 Task: Add Choice Organics Organic Premium Japanese Green Tea to the cart.
Action: Mouse pressed left at (15, 86)
Screenshot: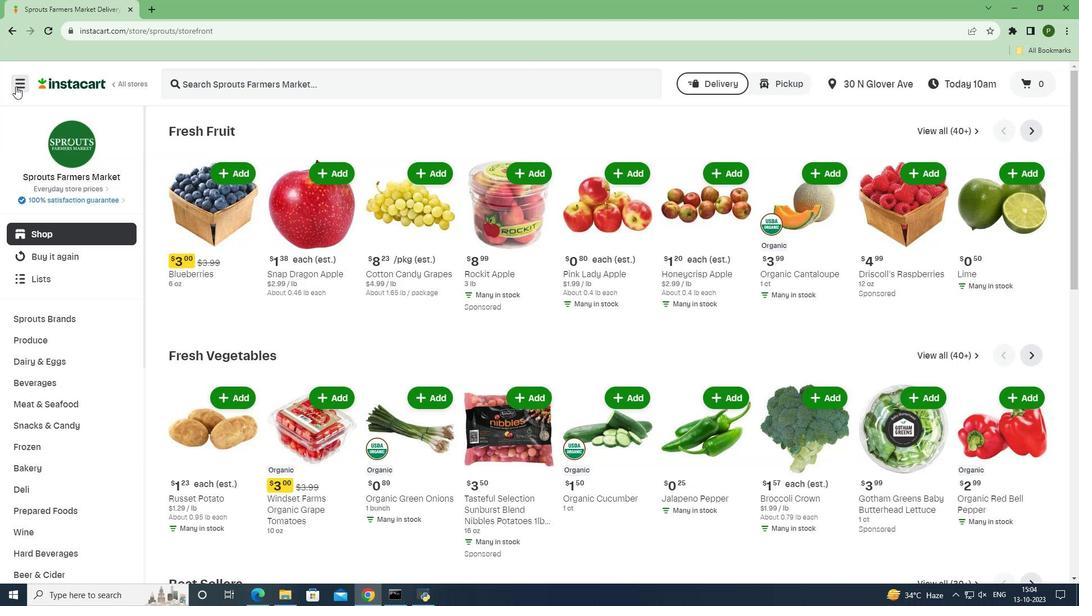 
Action: Mouse moved to (42, 292)
Screenshot: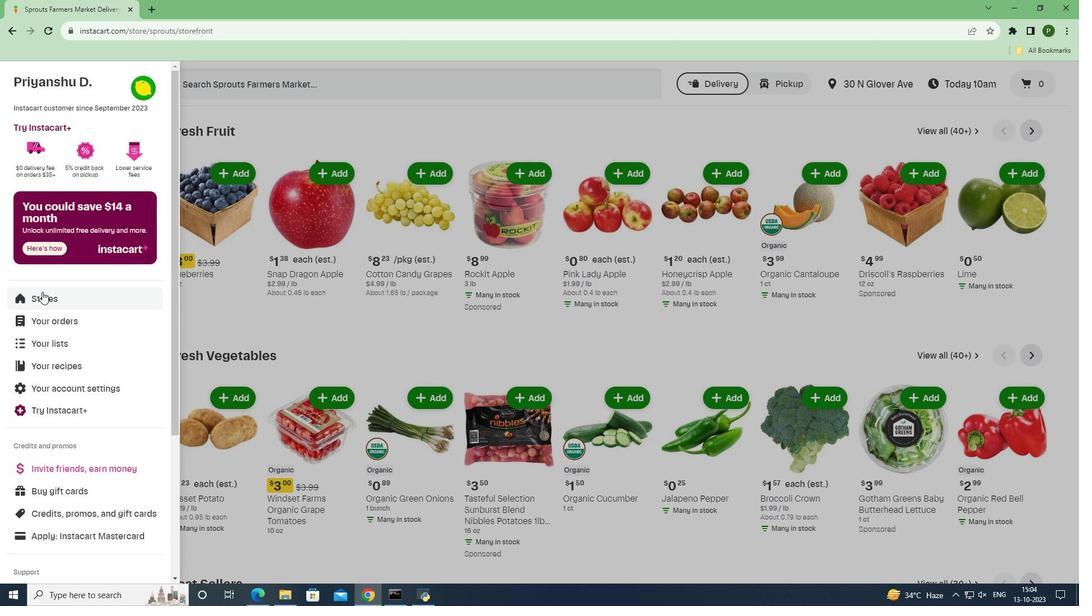 
Action: Mouse pressed left at (42, 292)
Screenshot: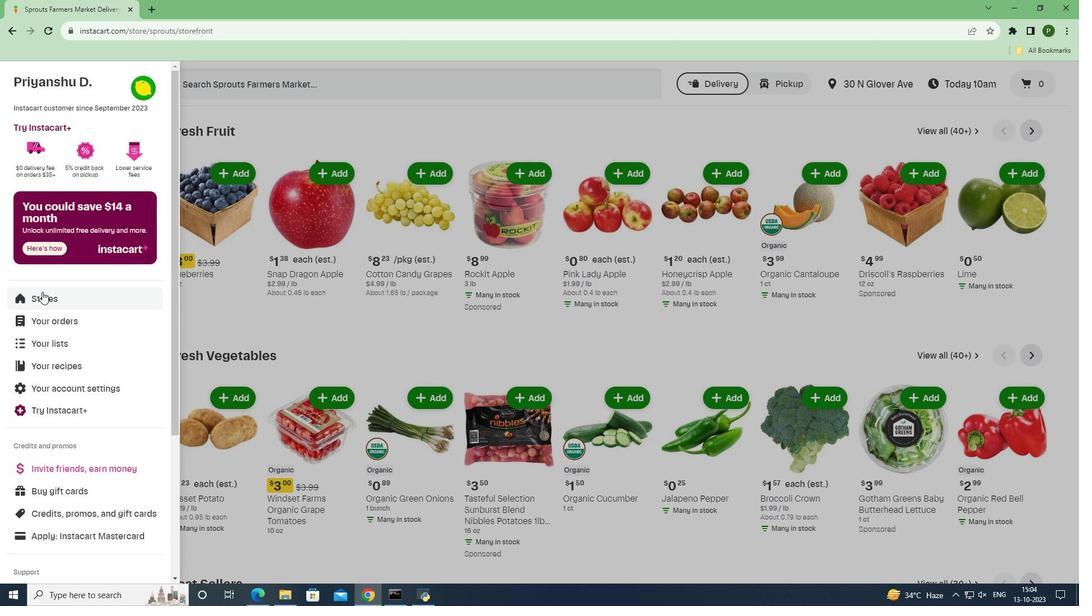 
Action: Mouse moved to (246, 123)
Screenshot: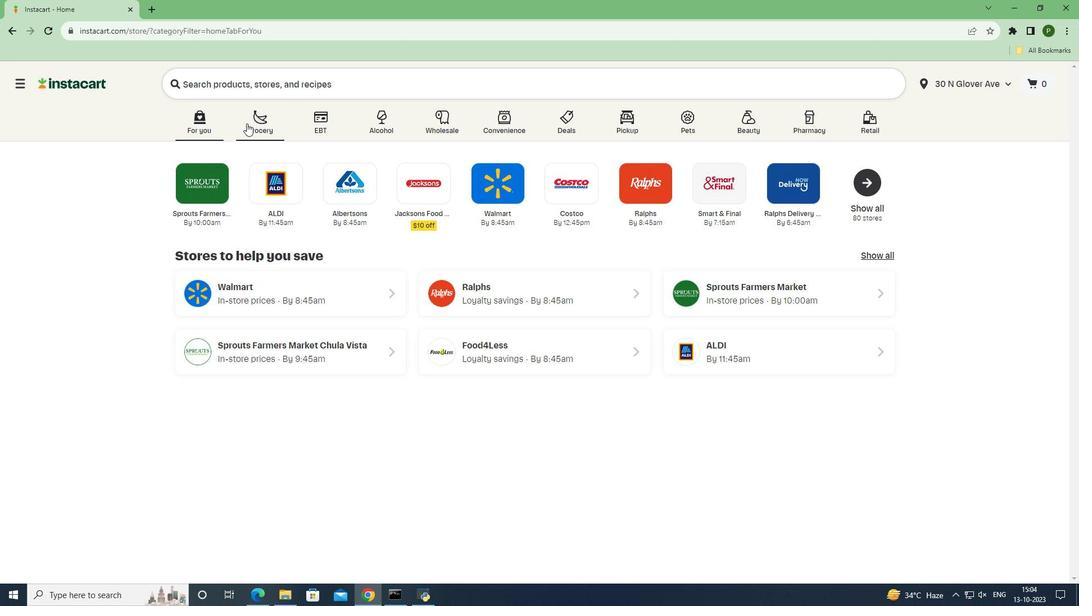 
Action: Mouse pressed left at (246, 123)
Screenshot: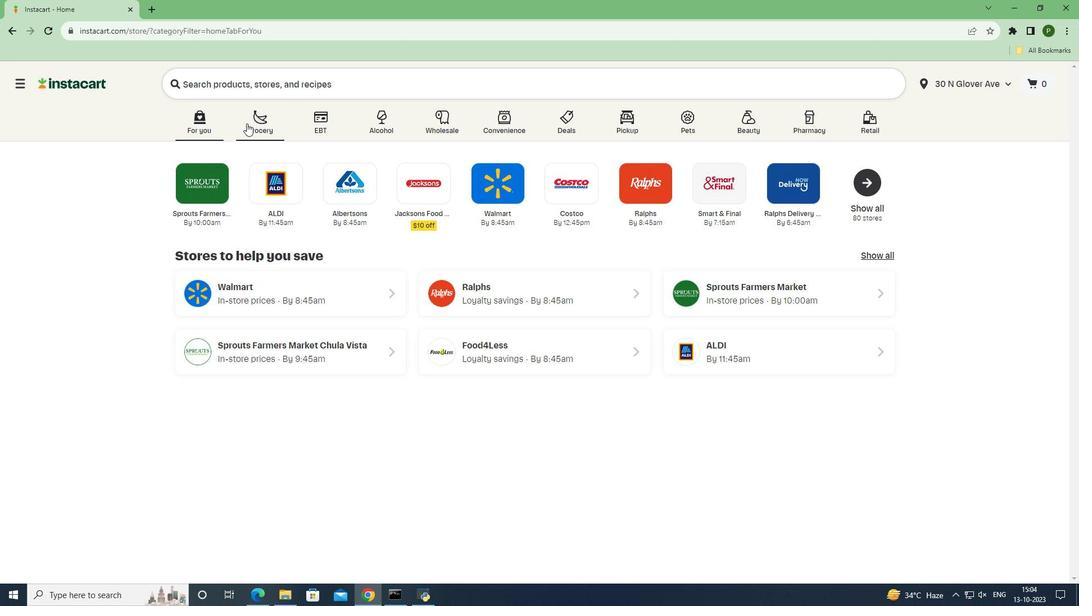 
Action: Mouse moved to (694, 261)
Screenshot: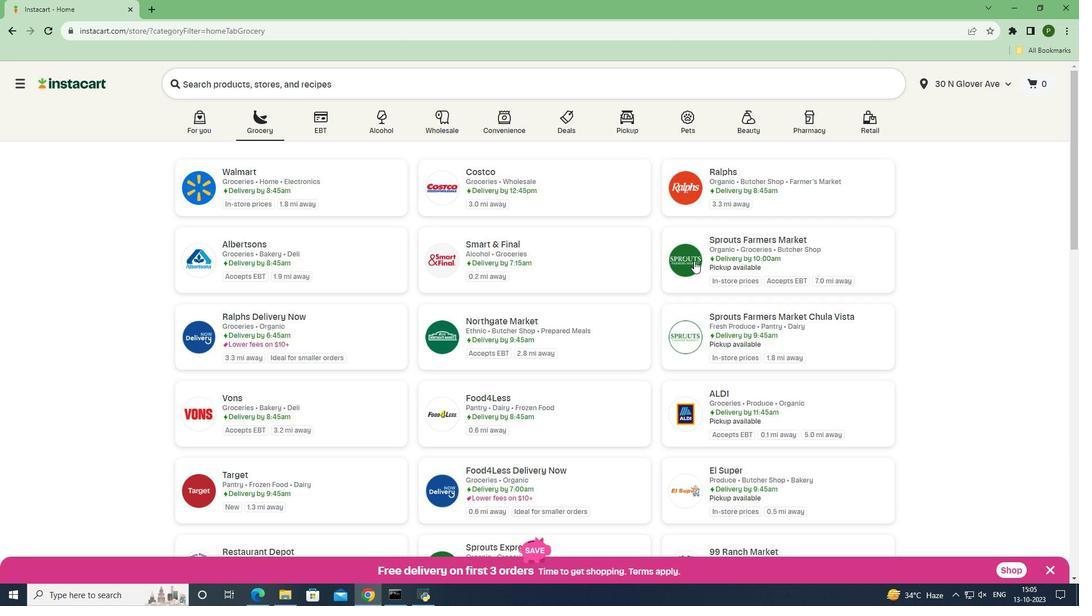 
Action: Mouse pressed left at (694, 261)
Screenshot: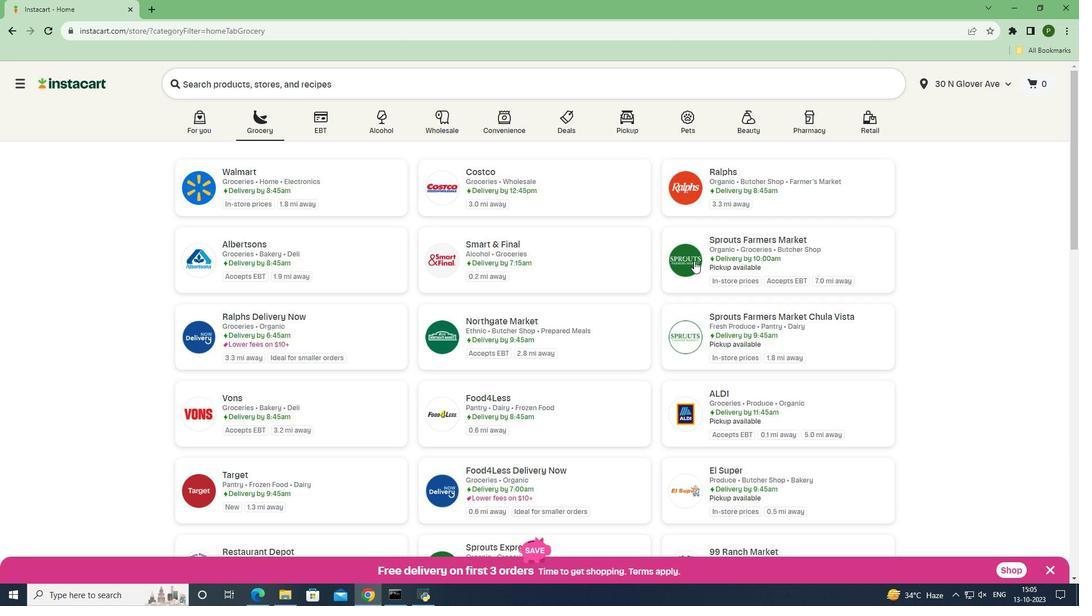
Action: Mouse moved to (71, 387)
Screenshot: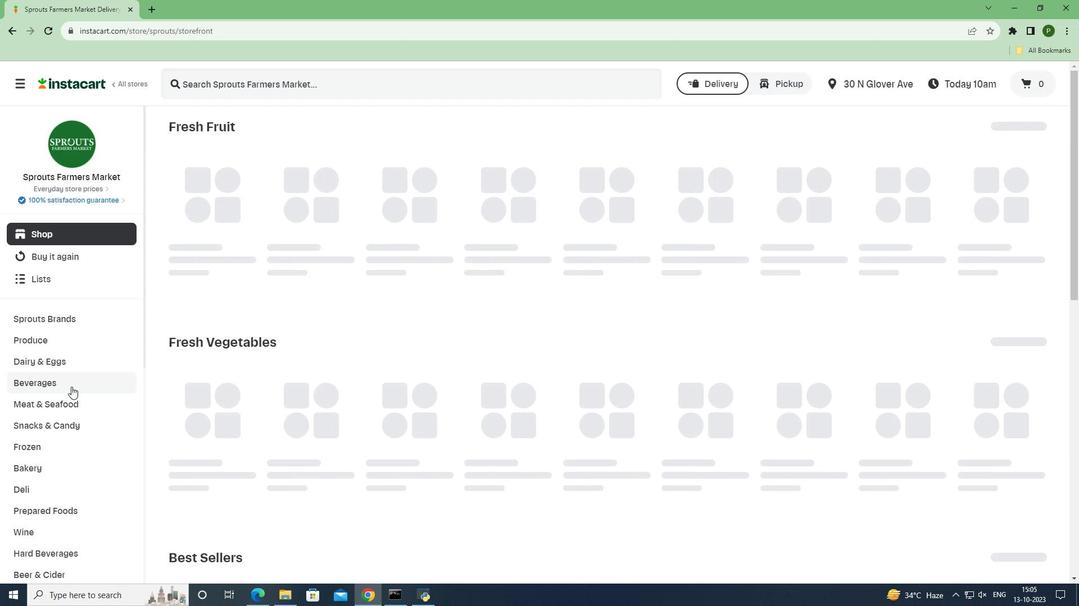 
Action: Mouse pressed left at (71, 387)
Screenshot: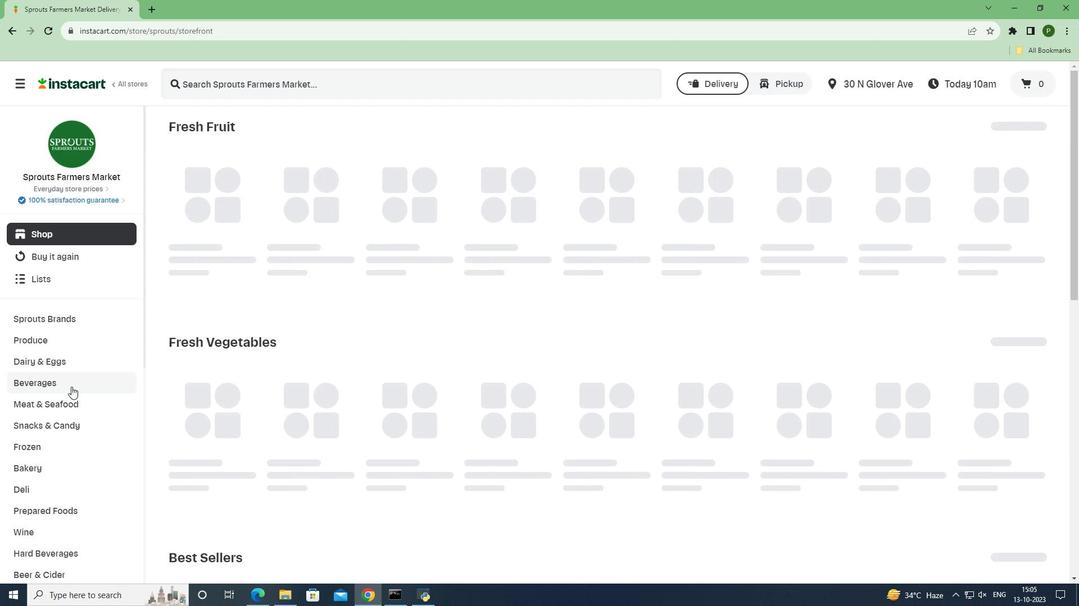
Action: Mouse moved to (978, 156)
Screenshot: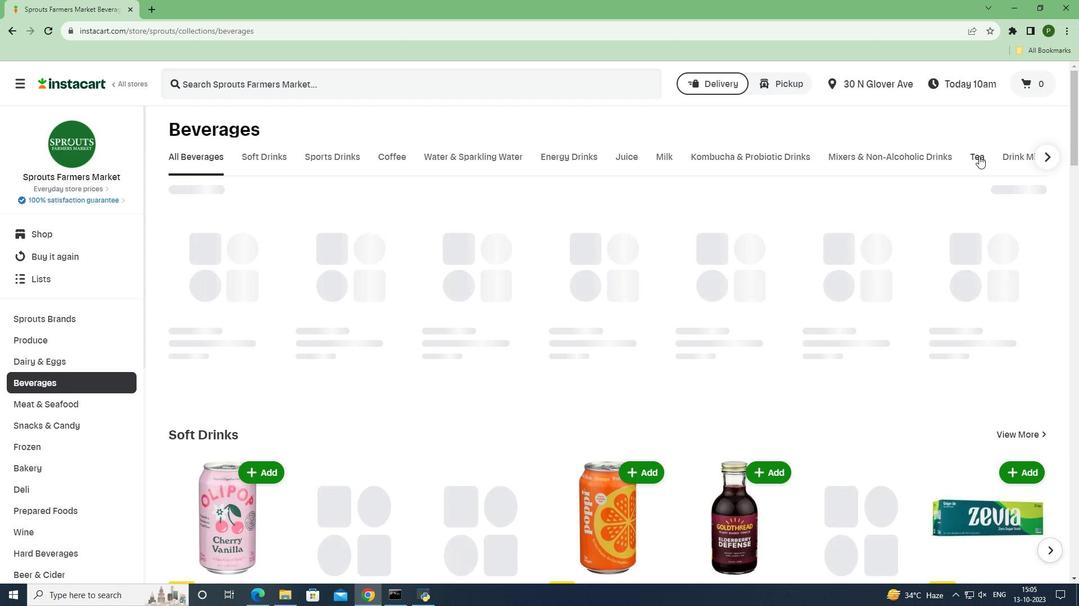 
Action: Mouse pressed left at (978, 156)
Screenshot: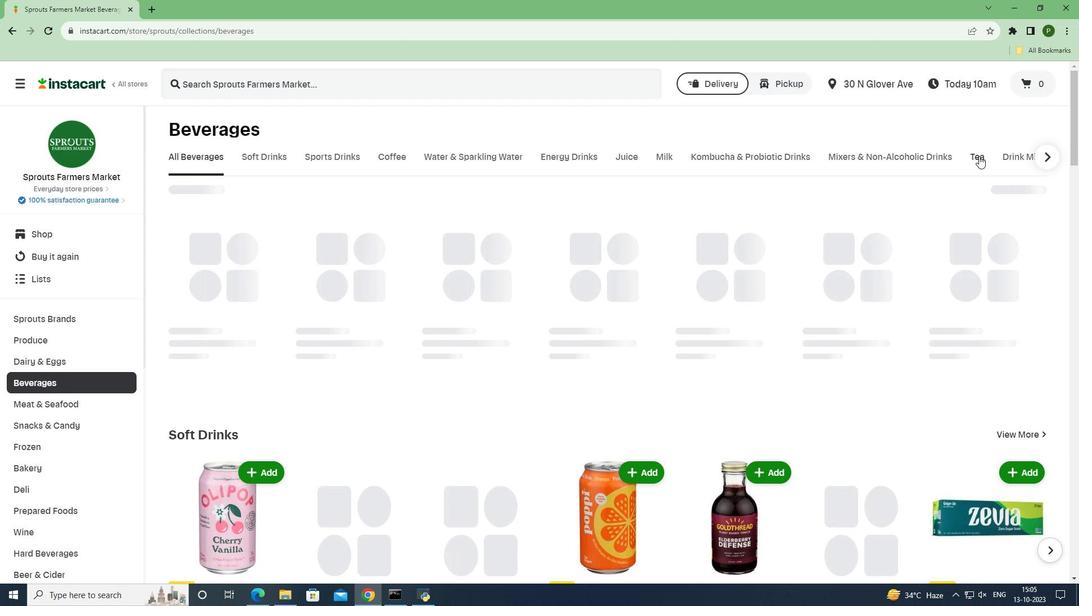 
Action: Mouse moved to (432, 89)
Screenshot: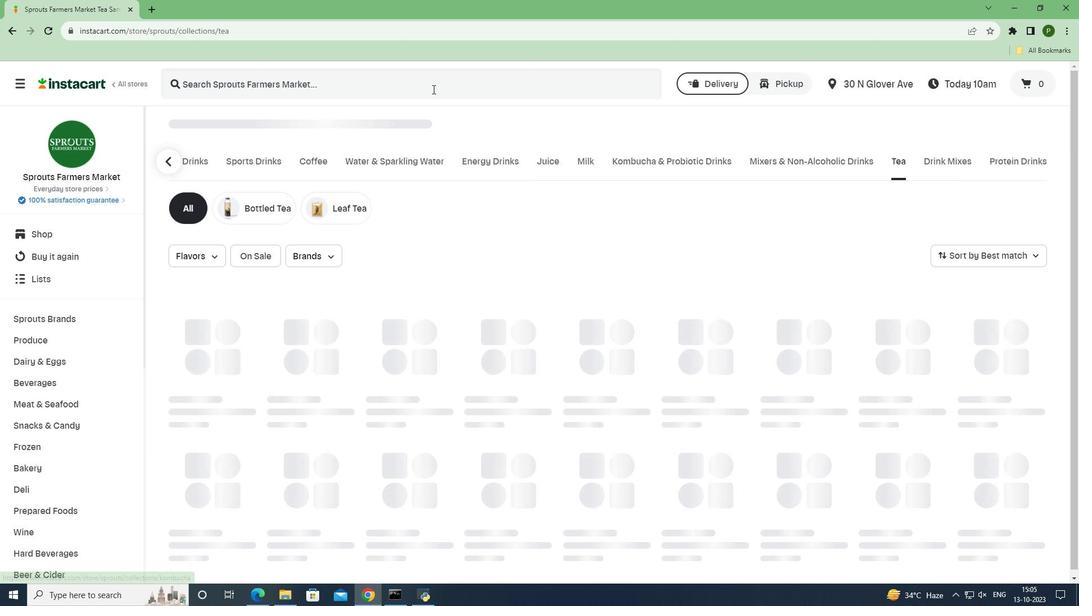 
Action: Mouse pressed left at (432, 89)
Screenshot: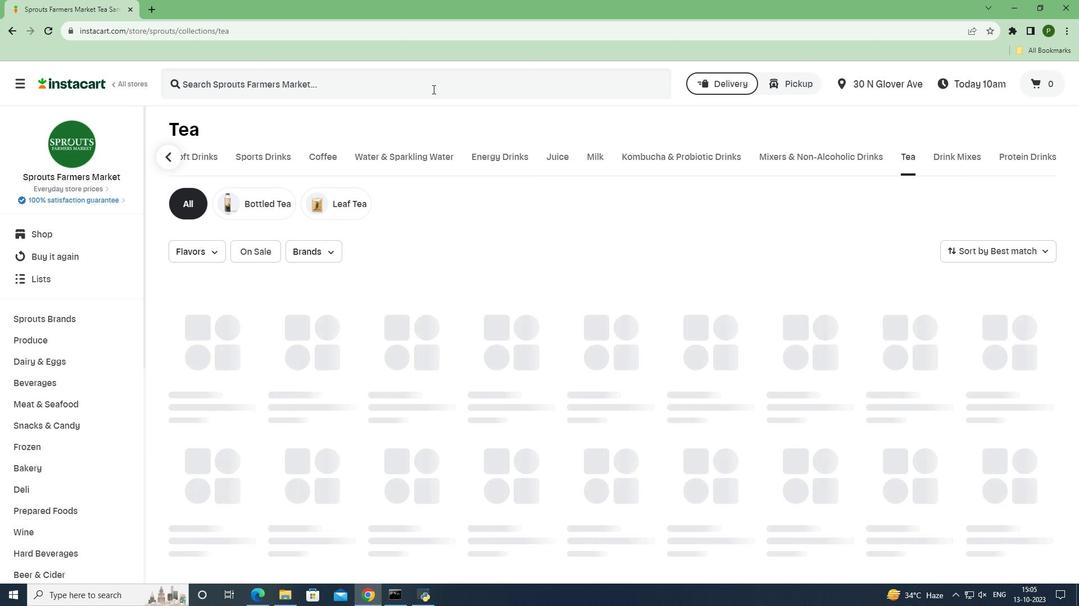 
Action: Key pressed <Key.caps_lock>C<Key.caps_lock>hoice<Key.space><Key.caps_lock>O<Key.caps_lock>rganics<Key.space><Key.caps_lock>O<Key.caps_lock>rganic<Key.space><Key.caps_lock>P<Key.caps_lock>remium<Key.space><Key.caps_lock>J<Key.caps_lock>apanese<Key.space><Key.caps_lock>G<Key.caps_lock>reen<Key.space><Key.caps_lock>T<Key.caps_lock>ea<Key.space><Key.enter>
Screenshot: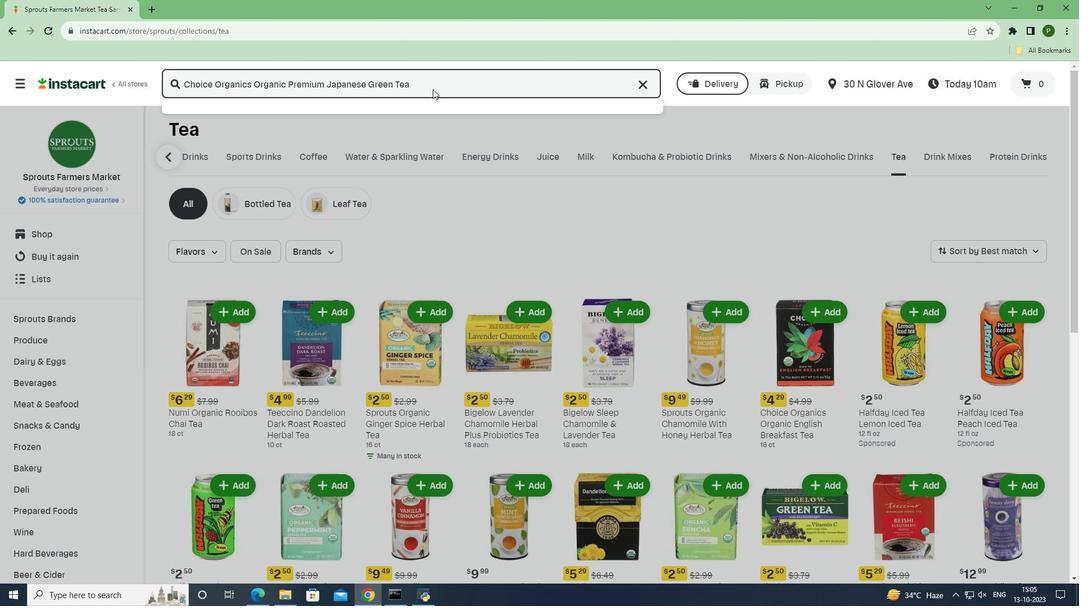 
Action: Mouse moved to (642, 198)
Screenshot: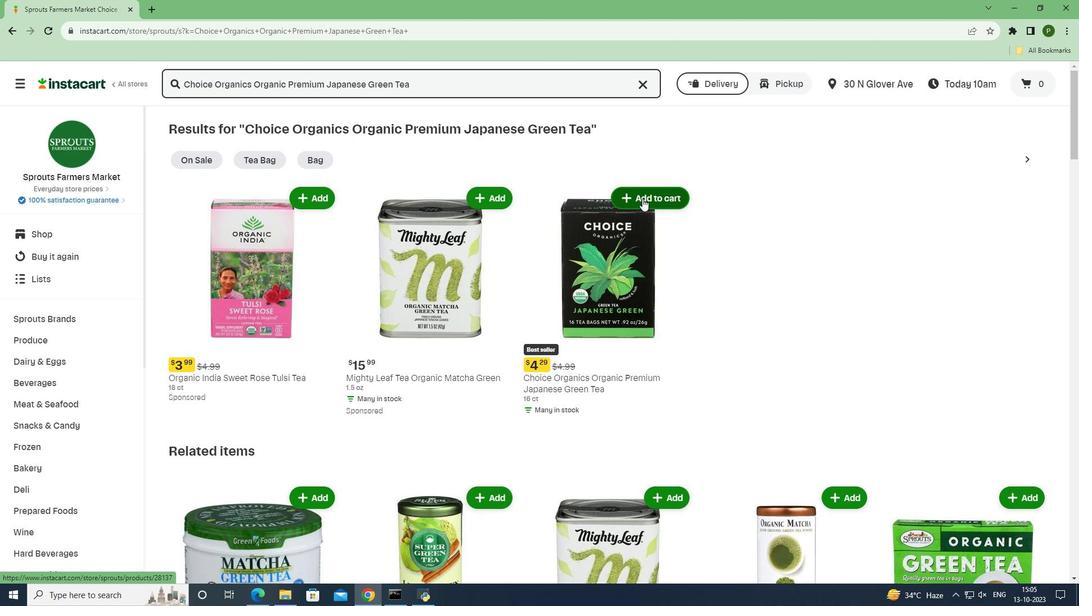 
Action: Mouse pressed left at (642, 198)
Screenshot: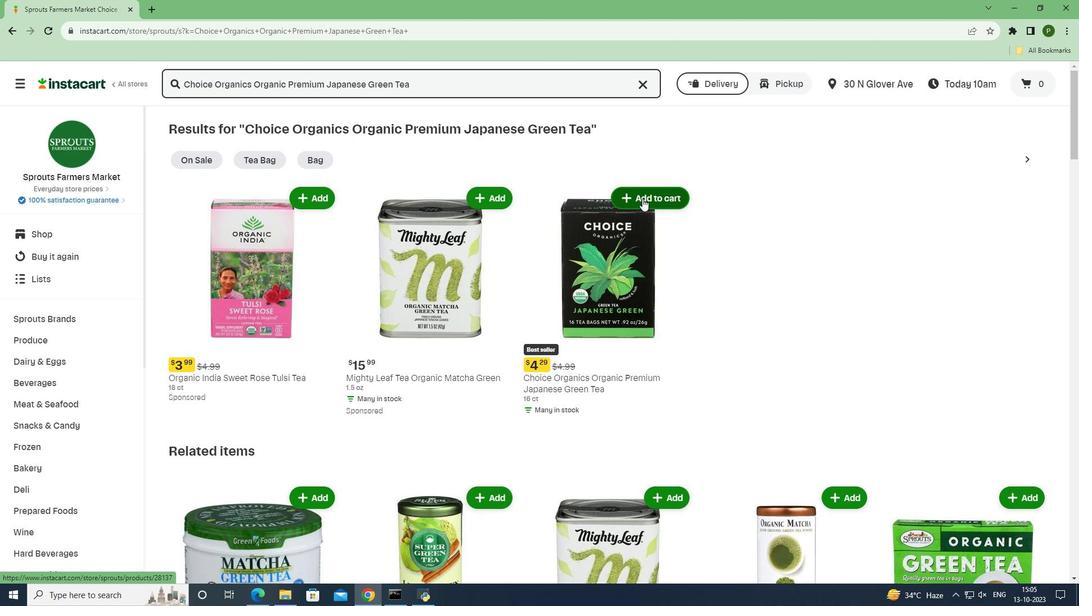 
Action: Mouse moved to (700, 270)
Screenshot: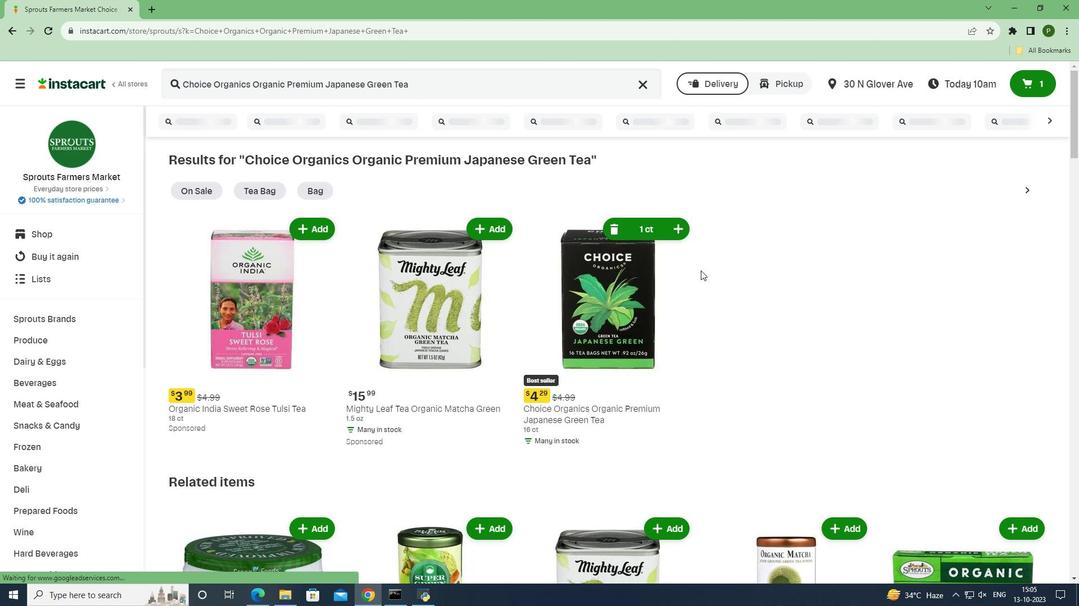 
